 Task: Create New Customer with Customer Name: How Sweet It Is Bakery & Le French Bistro, Billing Address Line1: 1128 Star Trek Drive, Billing Address Line2:  Pensacola, Billing Address Line3:  Florida 32501
Action: Mouse moved to (181, 40)
Screenshot: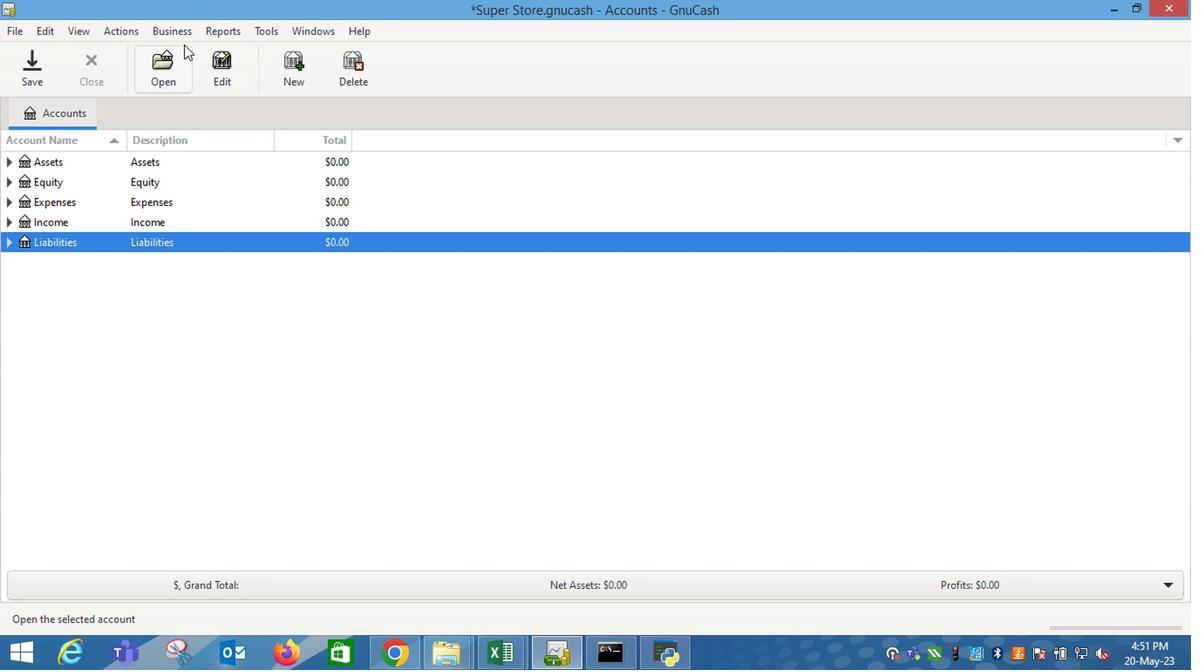 
Action: Mouse pressed left at (181, 40)
Screenshot: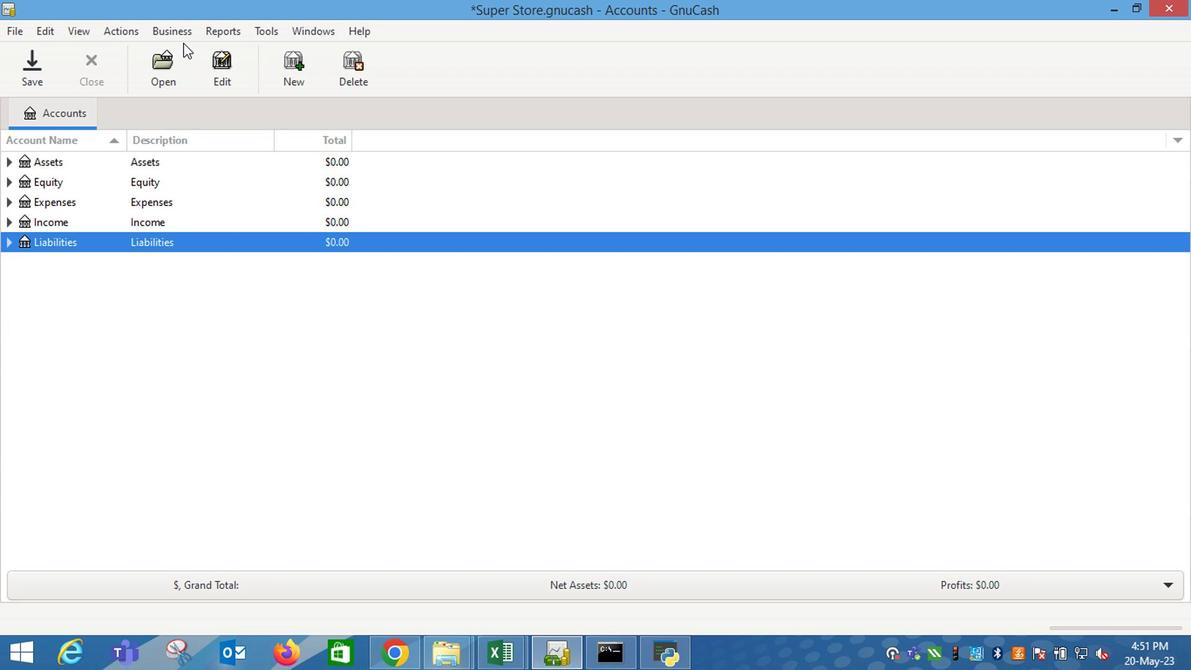 
Action: Mouse moved to (403, 81)
Screenshot: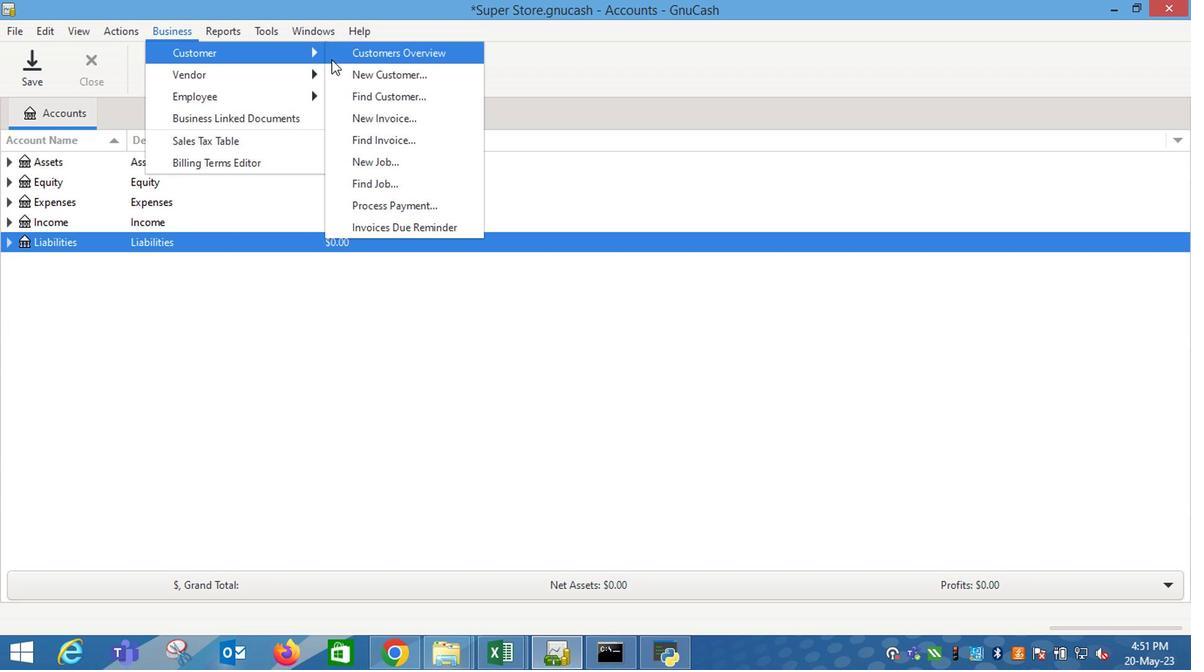 
Action: Mouse pressed left at (403, 81)
Screenshot: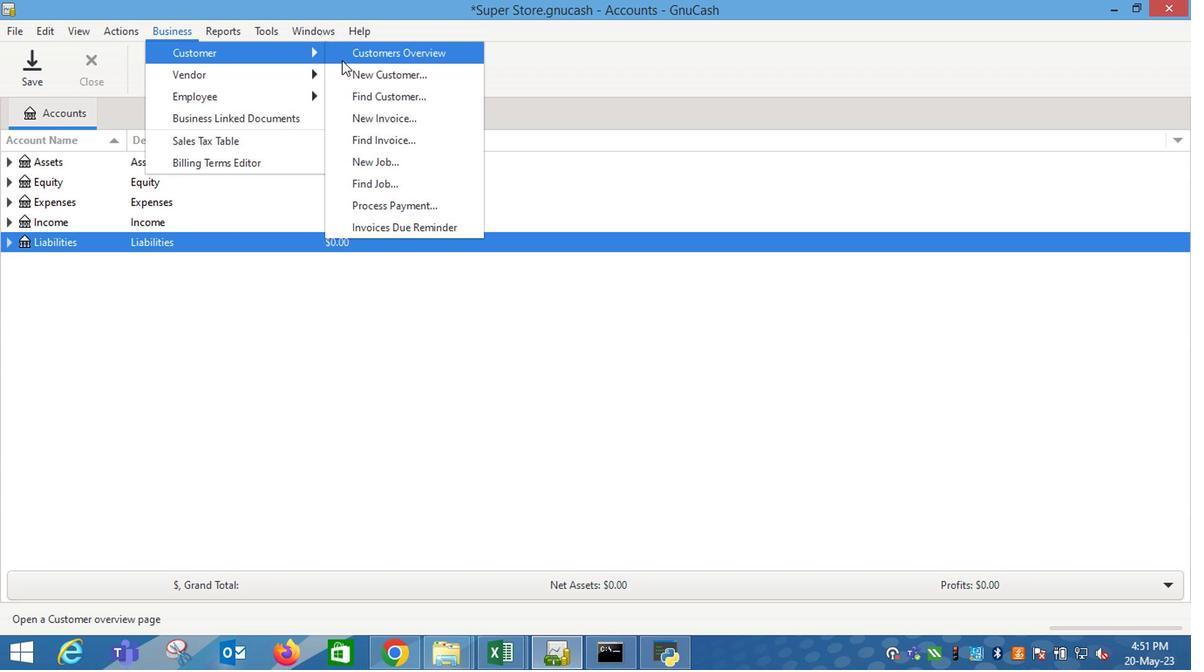 
Action: Key pressed <Key.shift_r>How<Key.space><Key.shift_r>Sweer<Key.backspace>t<Key.space><Key.shift_r>It<Key.space>s<Key.backspace><Key.shift_r>IS<Key.space><Key.shift_r><Key.shift_r><Key.shift_r><Key.shift_r><Key.shift_r><Key.shift_r><Key.backspace><Key.backspace>s<Key.space><Key.shift_r>Bakery<Key.tab><Key.tab><Key.tab><Key.shift><Key.tab><Key.tab><Key.tab><Key.right>
Screenshot: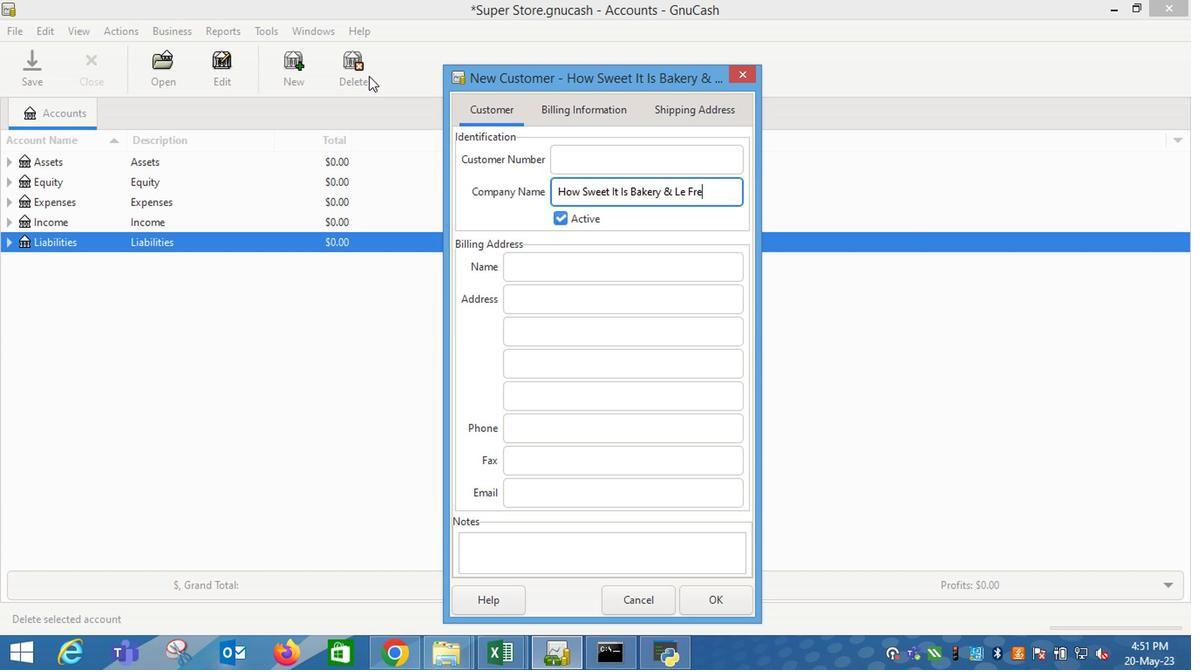 
Action: Mouse moved to (201, 39)
Screenshot: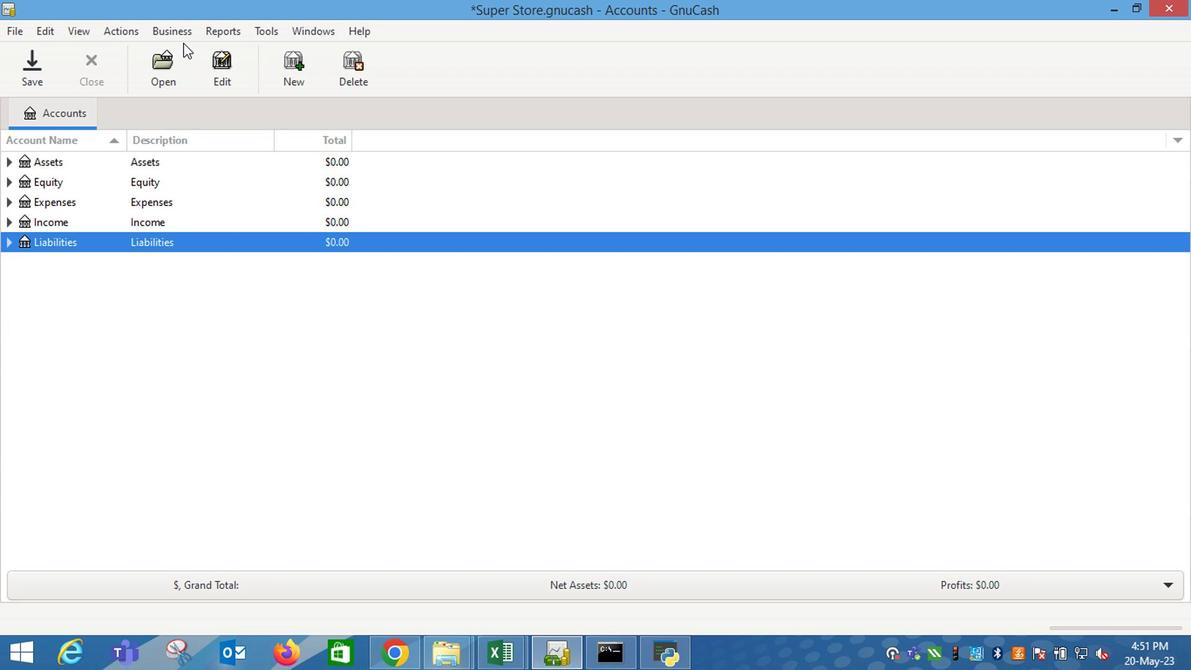 
Action: Mouse pressed left at (201, 39)
Screenshot: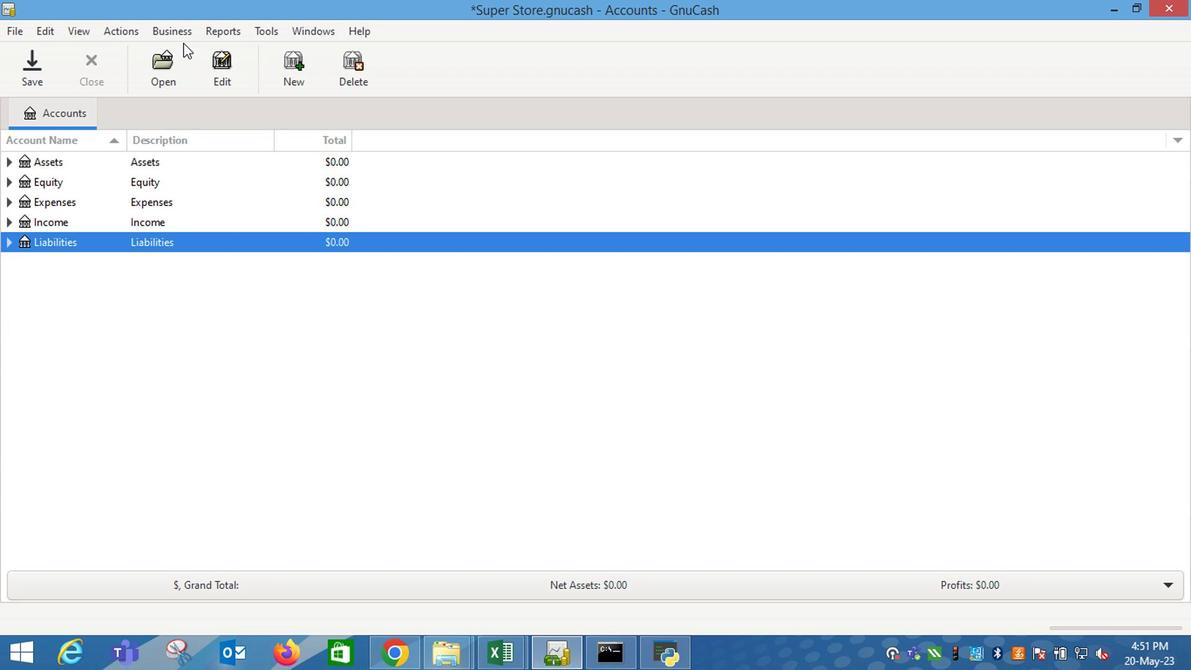 
Action: Mouse moved to (386, 79)
Screenshot: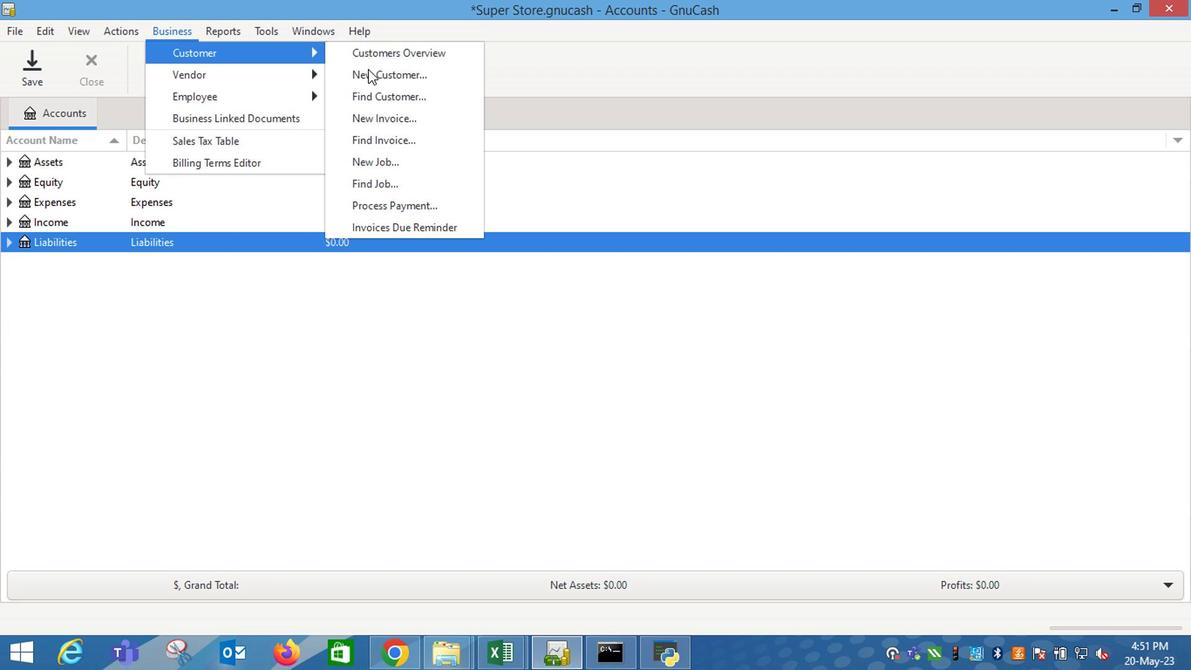 
Action: Mouse pressed left at (386, 79)
Screenshot: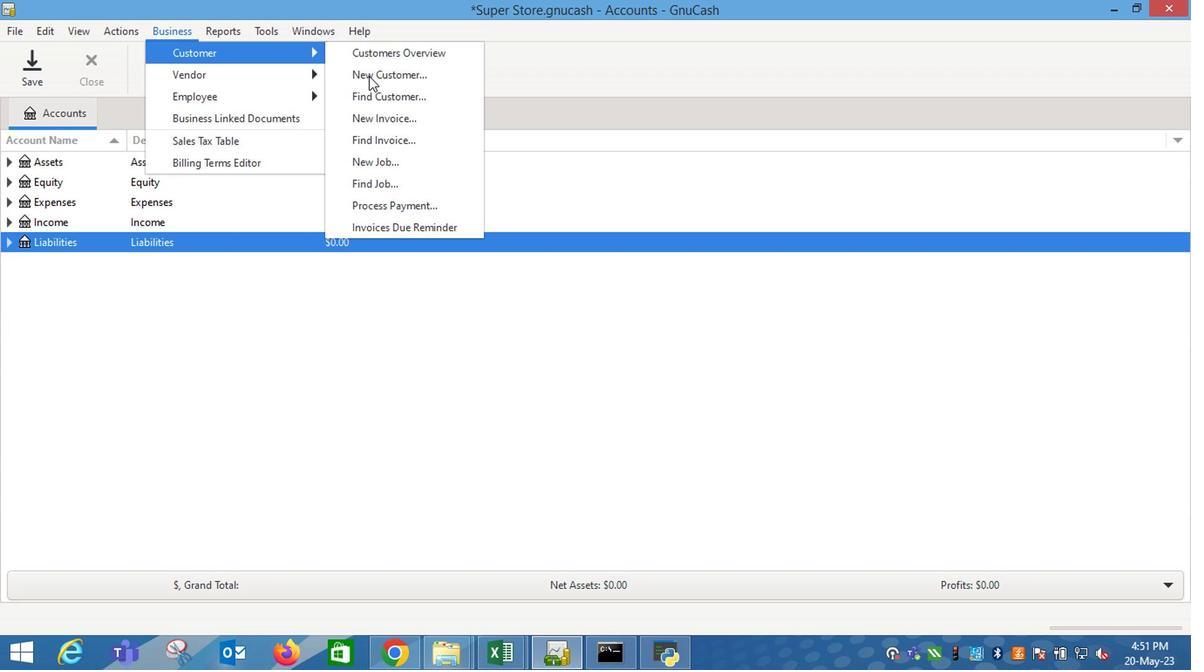 
Action: Key pressed <Key.shift_r>How<Key.space><Key.shift_r>Swet<Key.backspace>et<Key.space><Key.shift_r><Key.shift_r><Key.shift_r><Key.shift_r>IT<Key.space><Key.shift_r><Key.backspace><Key.backspace>t<Key.space><Key.shift_r>Is<Key.space><Key.shift_r>Bakery<Key.space><Key.shift_r>&<Key.space><Key.shift_r>Le<Key.space><Key.shift_r>French<Key.space><Key.shift_r>V<Key.backspace><Key.shift_r>Bistro<Key.tab><Key.tab><Key.tab>1128<Key.space><Key.shift_r>Star<Key.space><Key.shift_r>Trek<Key.space><Key.shift_r>Drive<Key.tab><Key.shift_r>P<Key.tab><Key.shift_r>F<Key.tab>
Screenshot: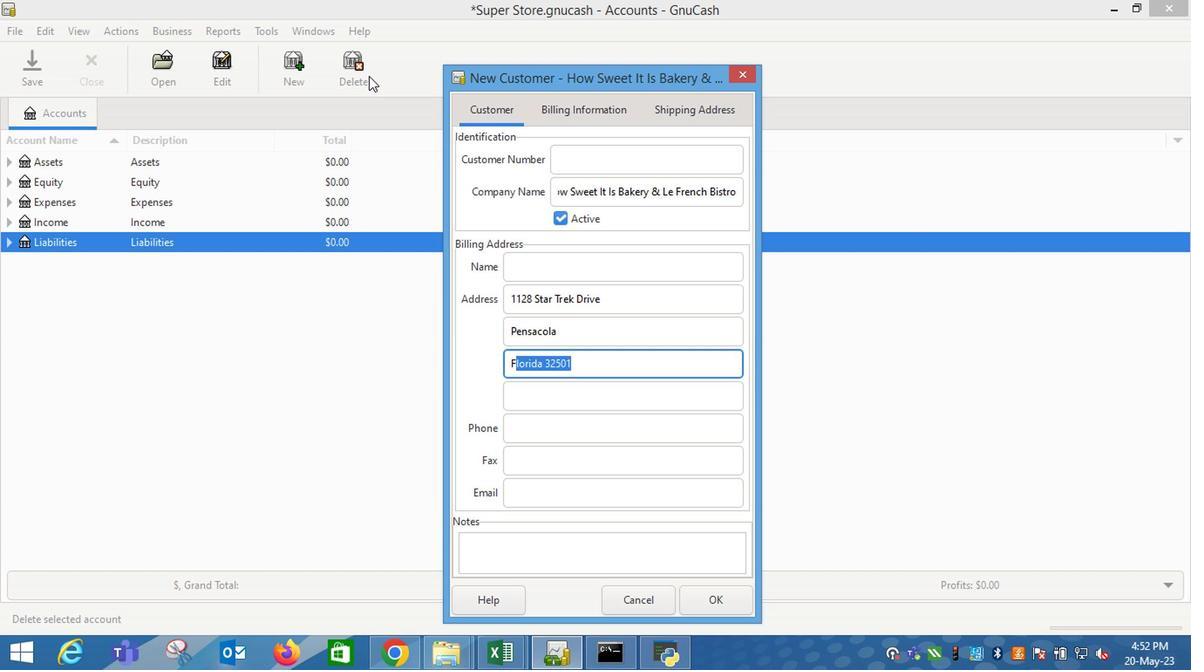 
Action: Mouse moved to (724, 599)
Screenshot: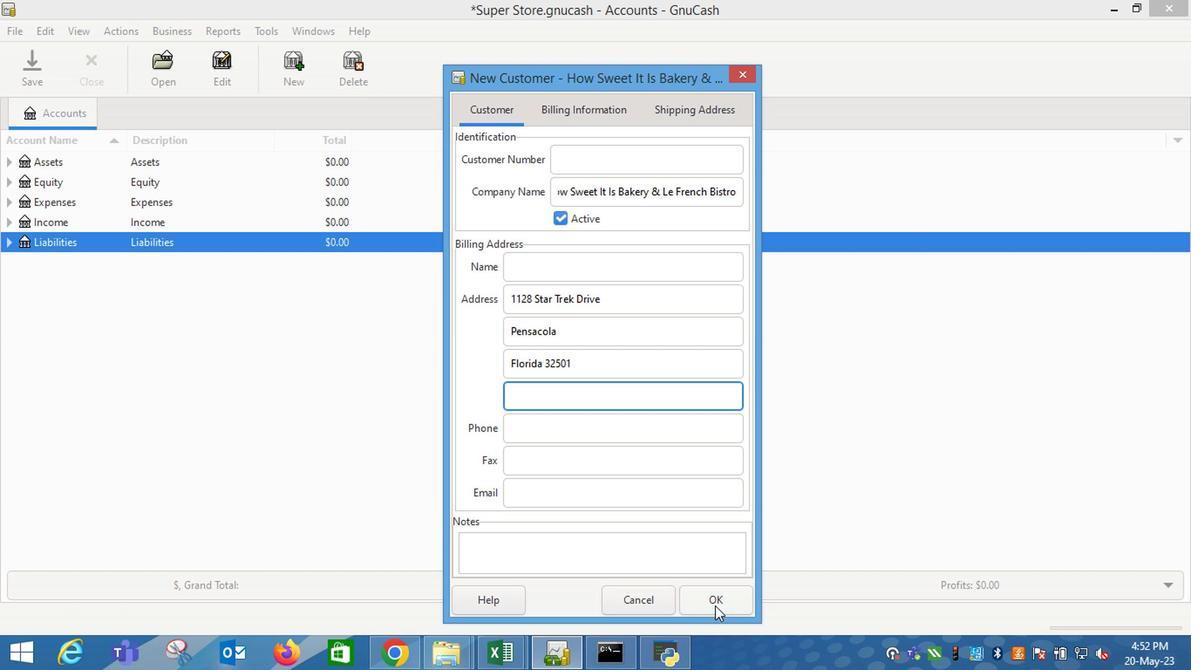 
Action: Mouse pressed left at (724, 599)
Screenshot: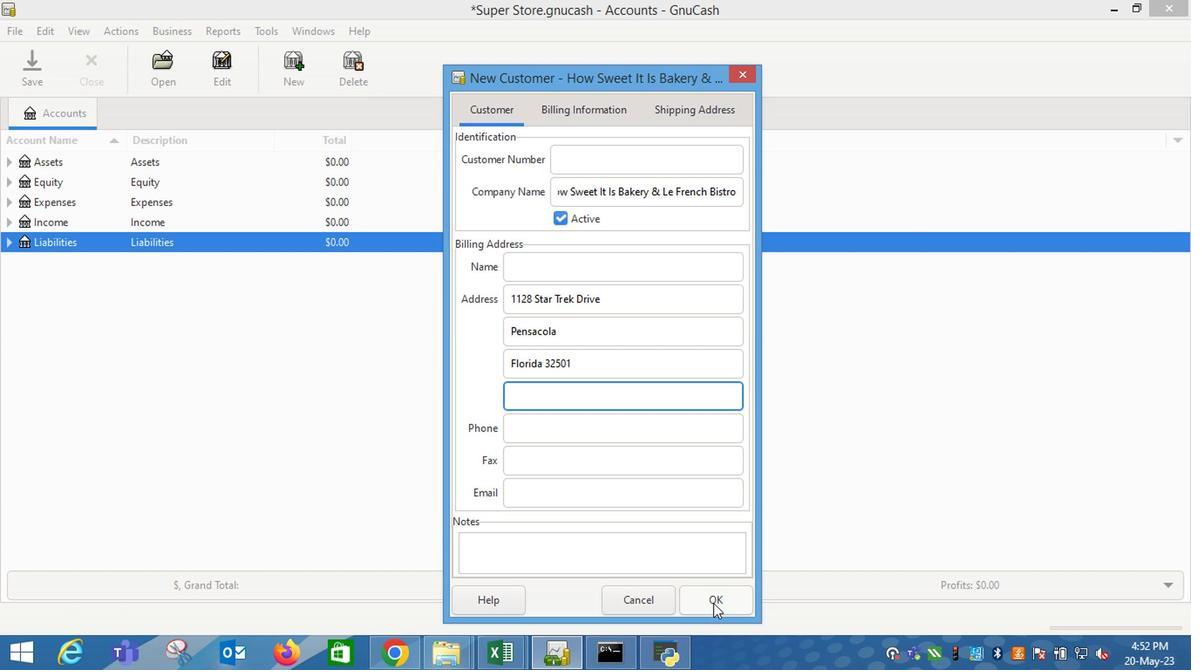 
Action: Mouse moved to (722, 599)
Screenshot: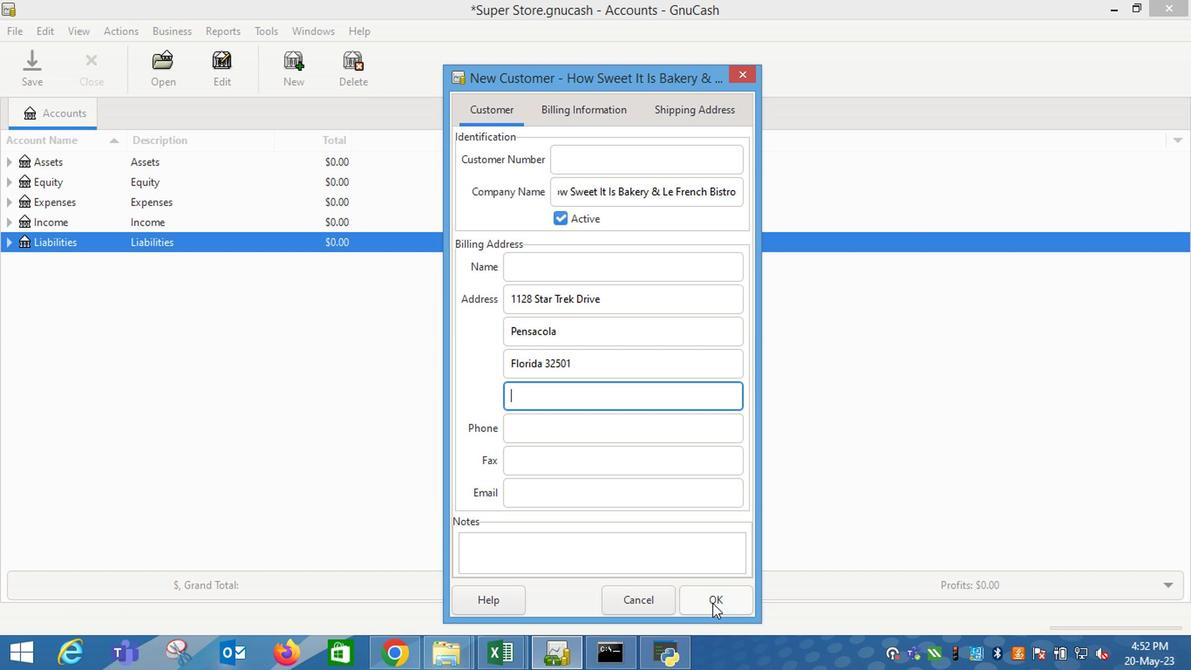 
